 Task: Sort the products in the category "Flatbreads" by unit price (low first).
Action: Mouse moved to (32, 102)
Screenshot: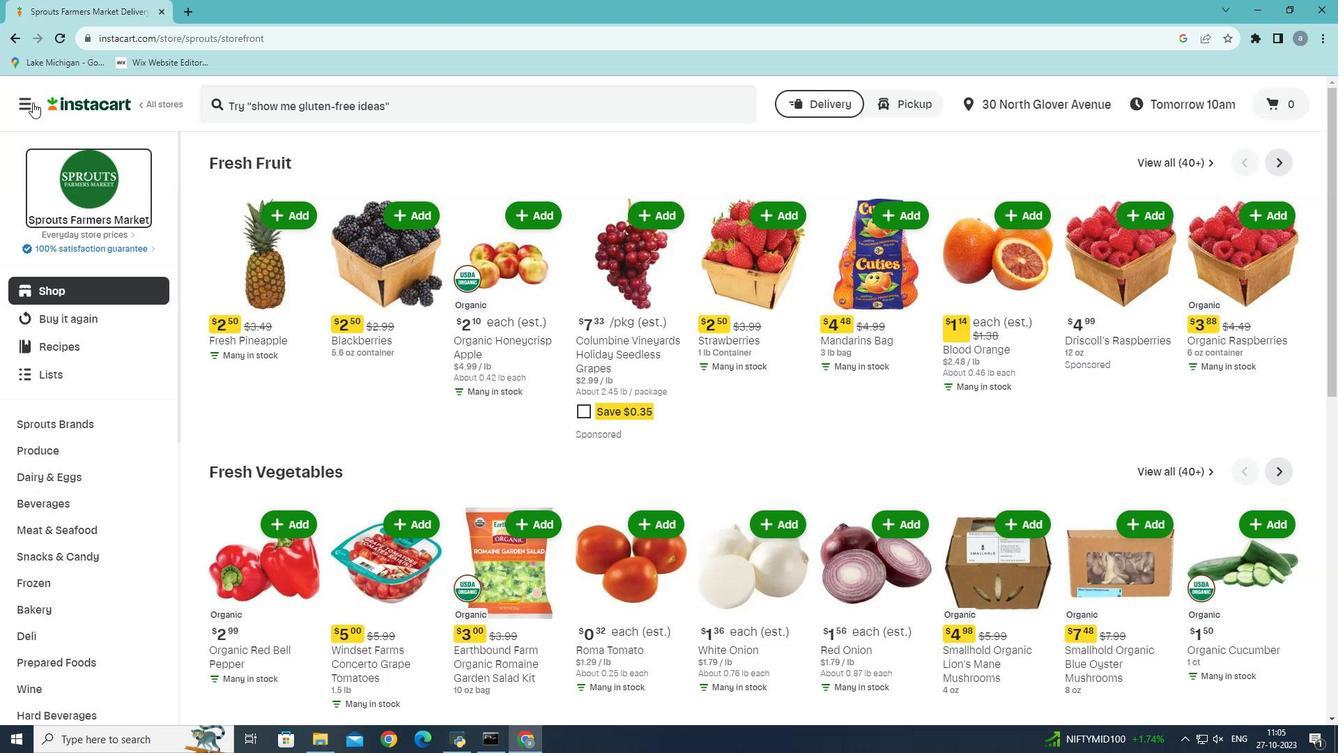 
Action: Mouse pressed left at (32, 102)
Screenshot: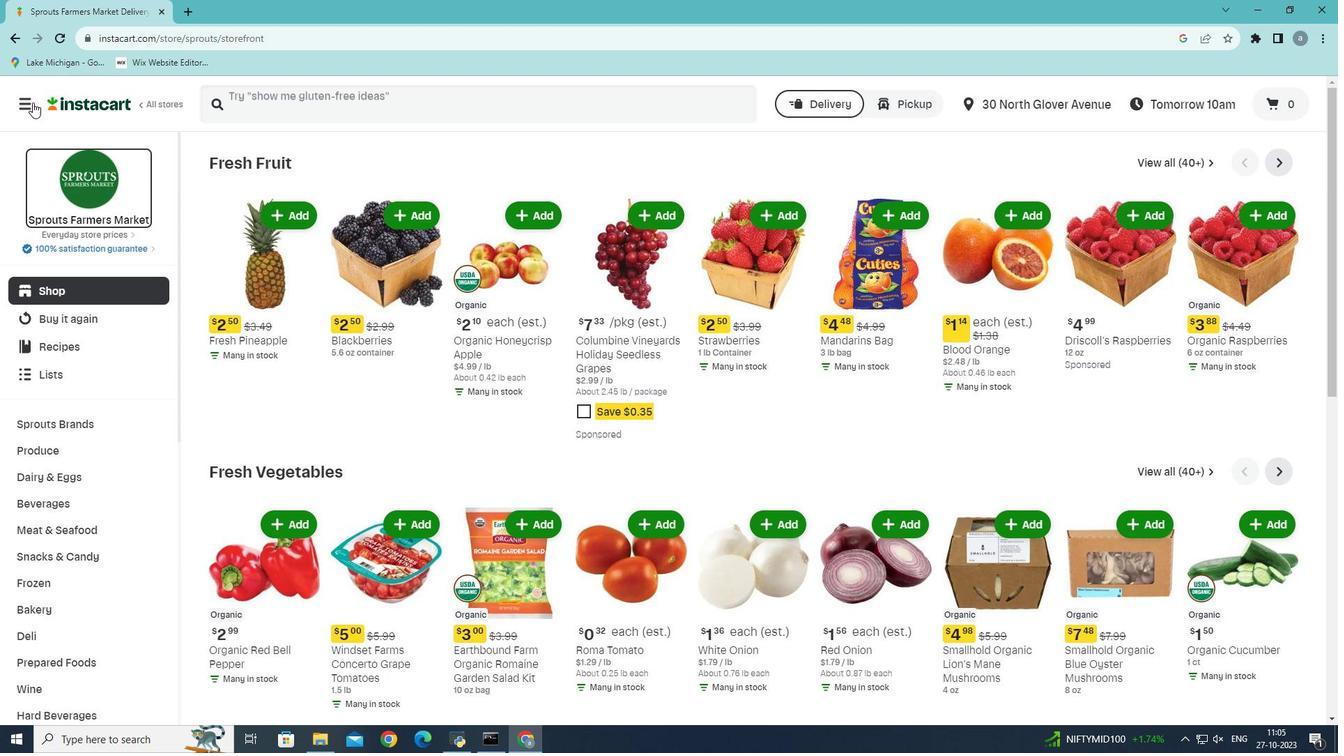
Action: Mouse moved to (55, 411)
Screenshot: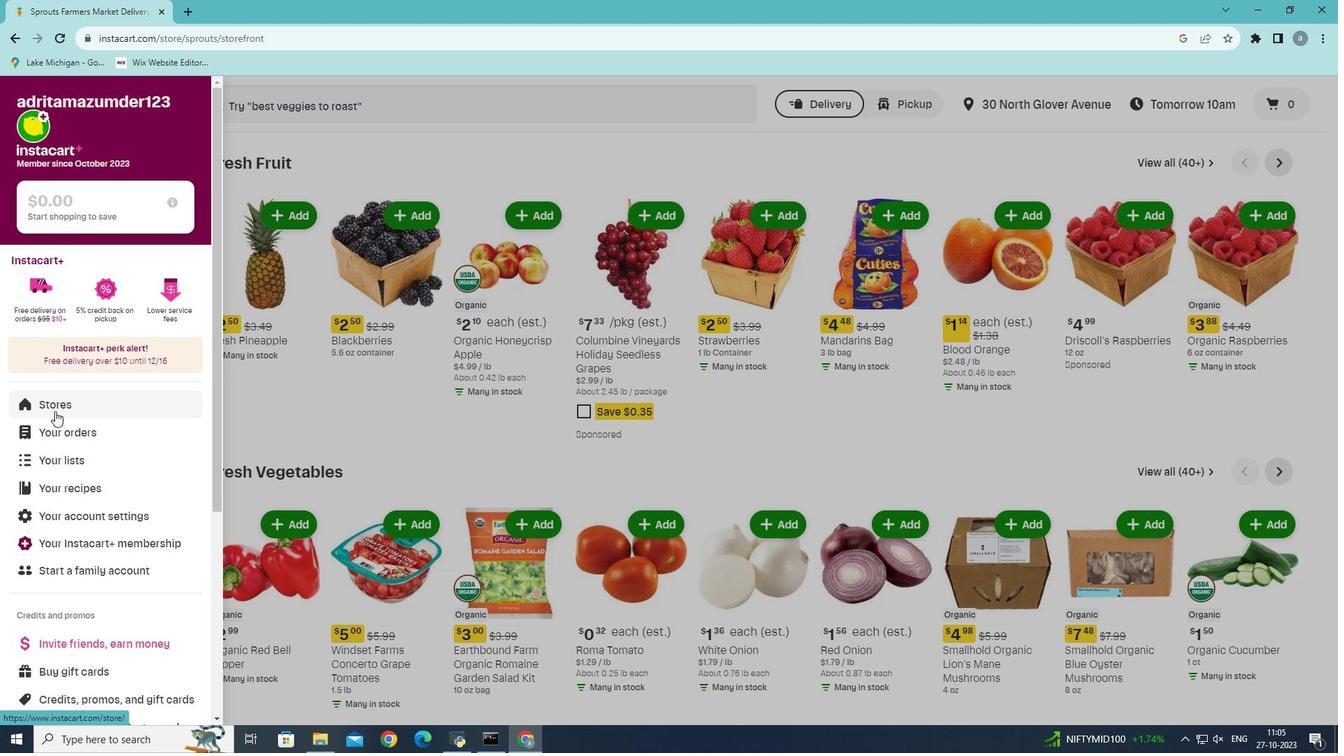
Action: Mouse pressed left at (55, 411)
Screenshot: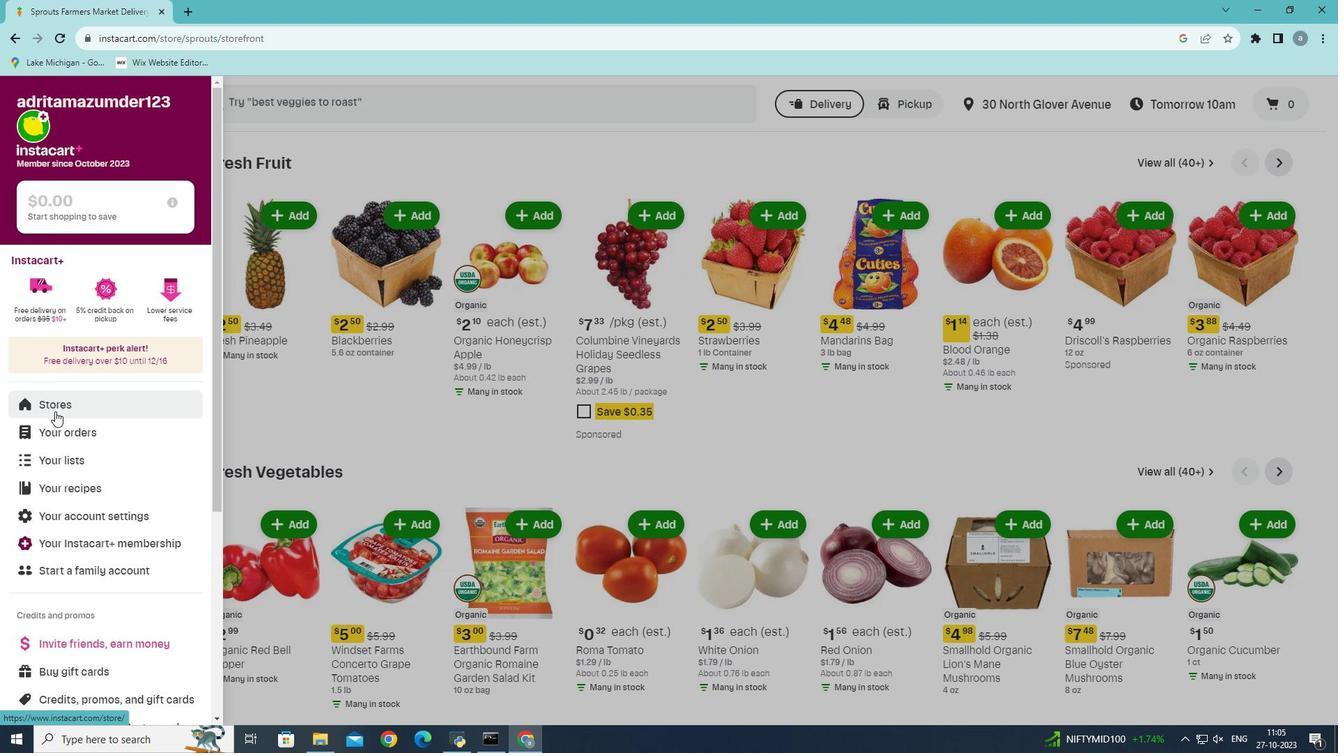 
Action: Mouse moved to (329, 161)
Screenshot: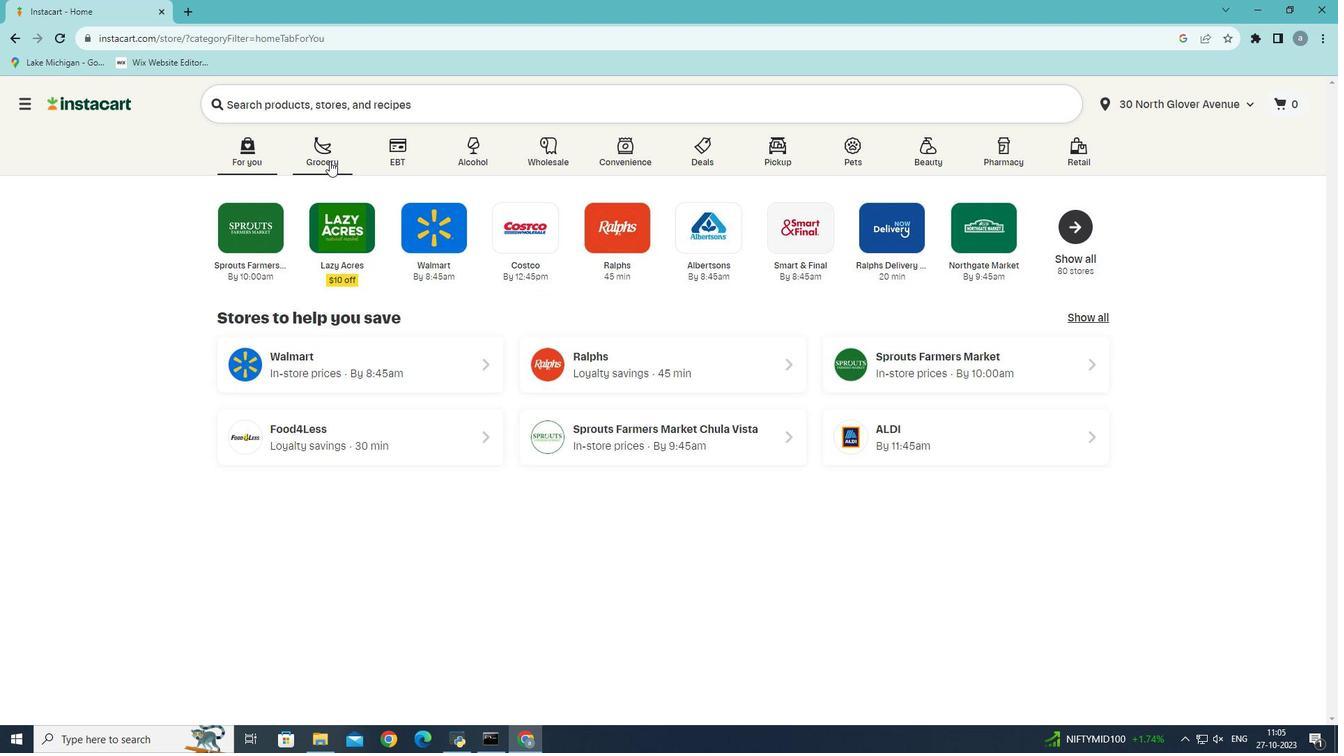 
Action: Mouse pressed left at (329, 161)
Screenshot: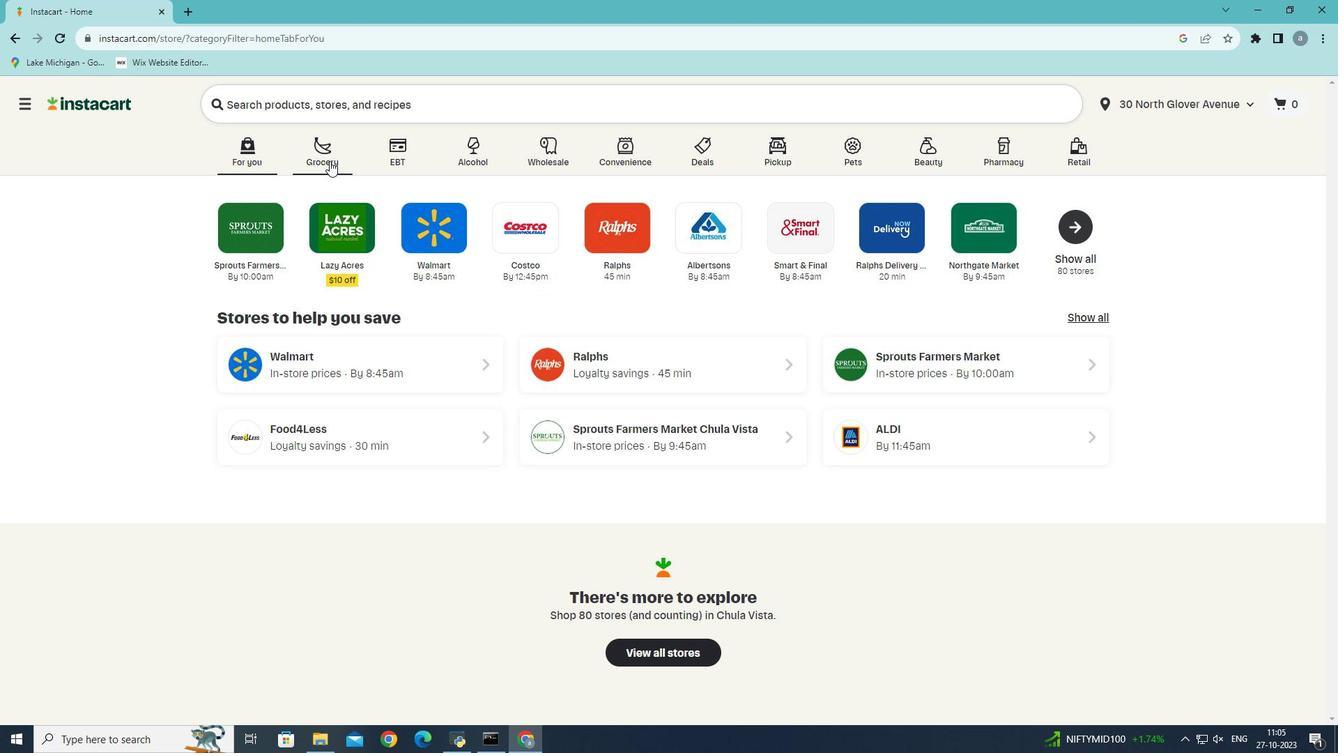 
Action: Mouse moved to (313, 411)
Screenshot: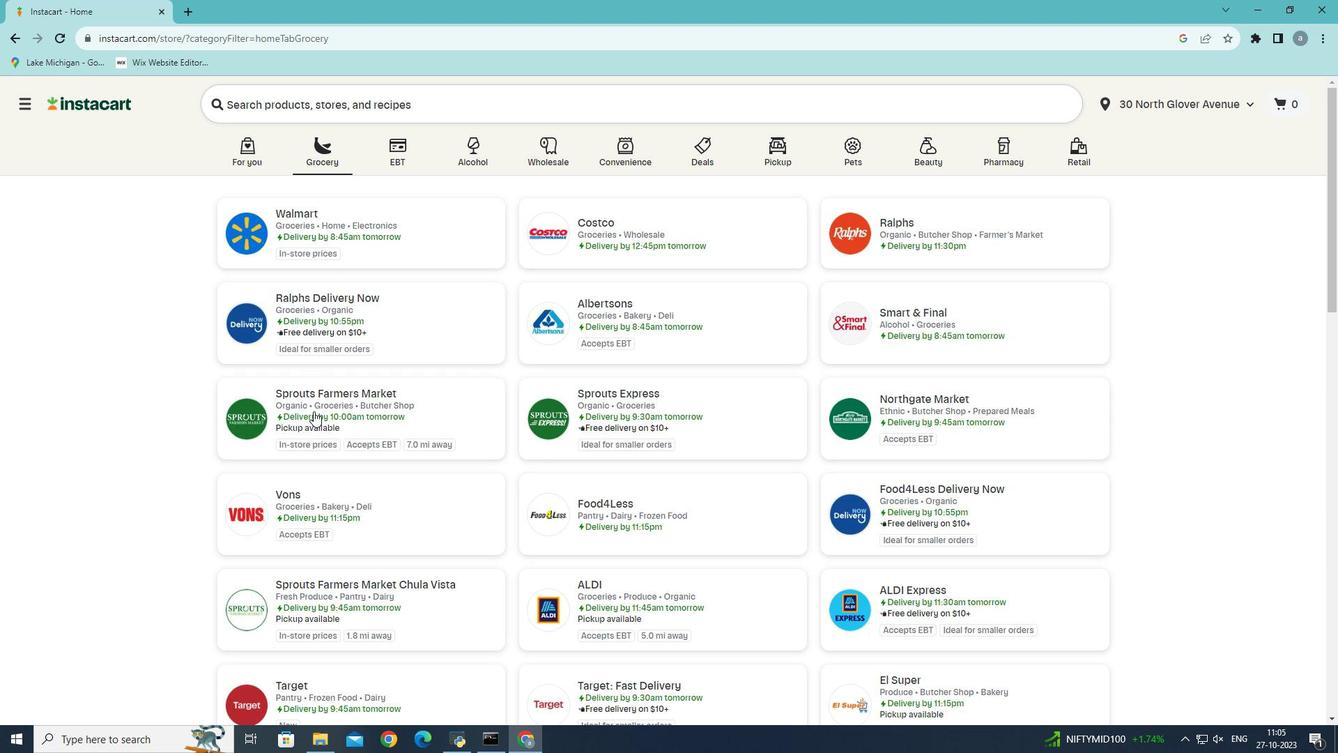 
Action: Mouse pressed left at (313, 411)
Screenshot: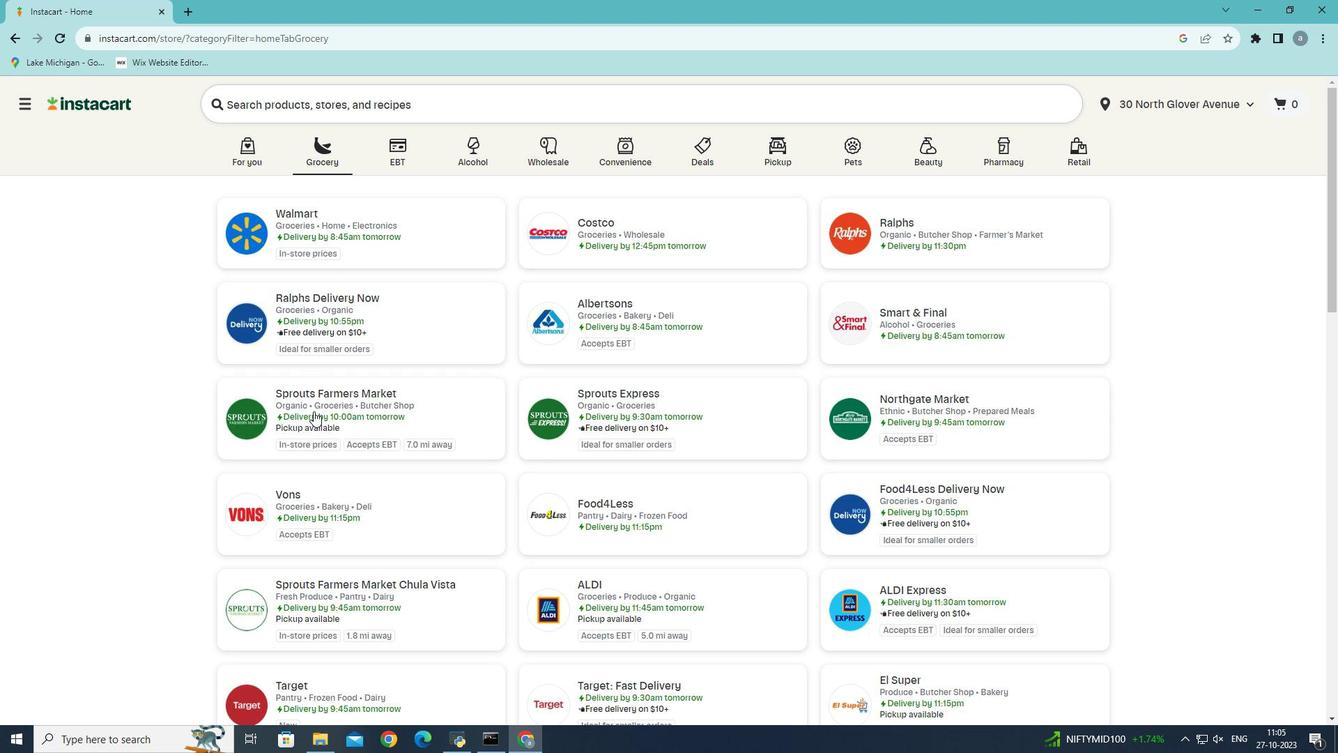 
Action: Mouse moved to (34, 614)
Screenshot: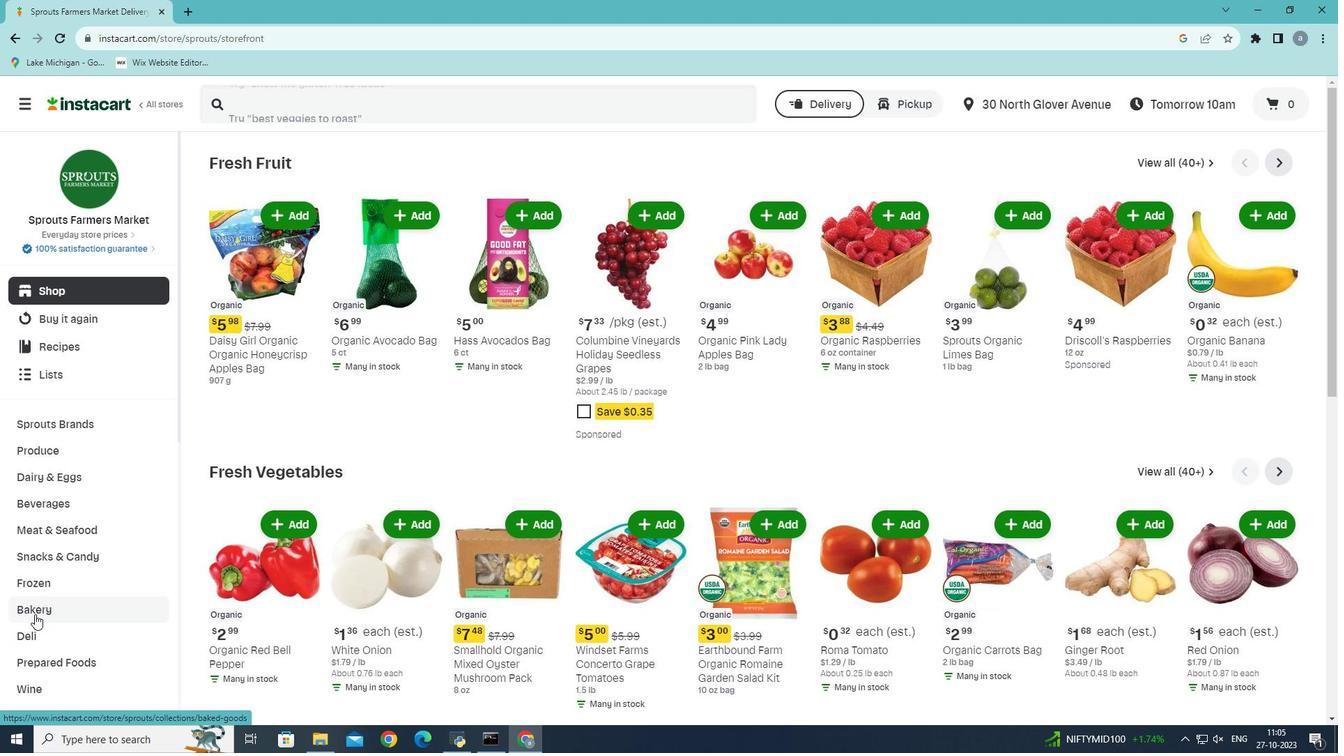 
Action: Mouse pressed left at (34, 614)
Screenshot: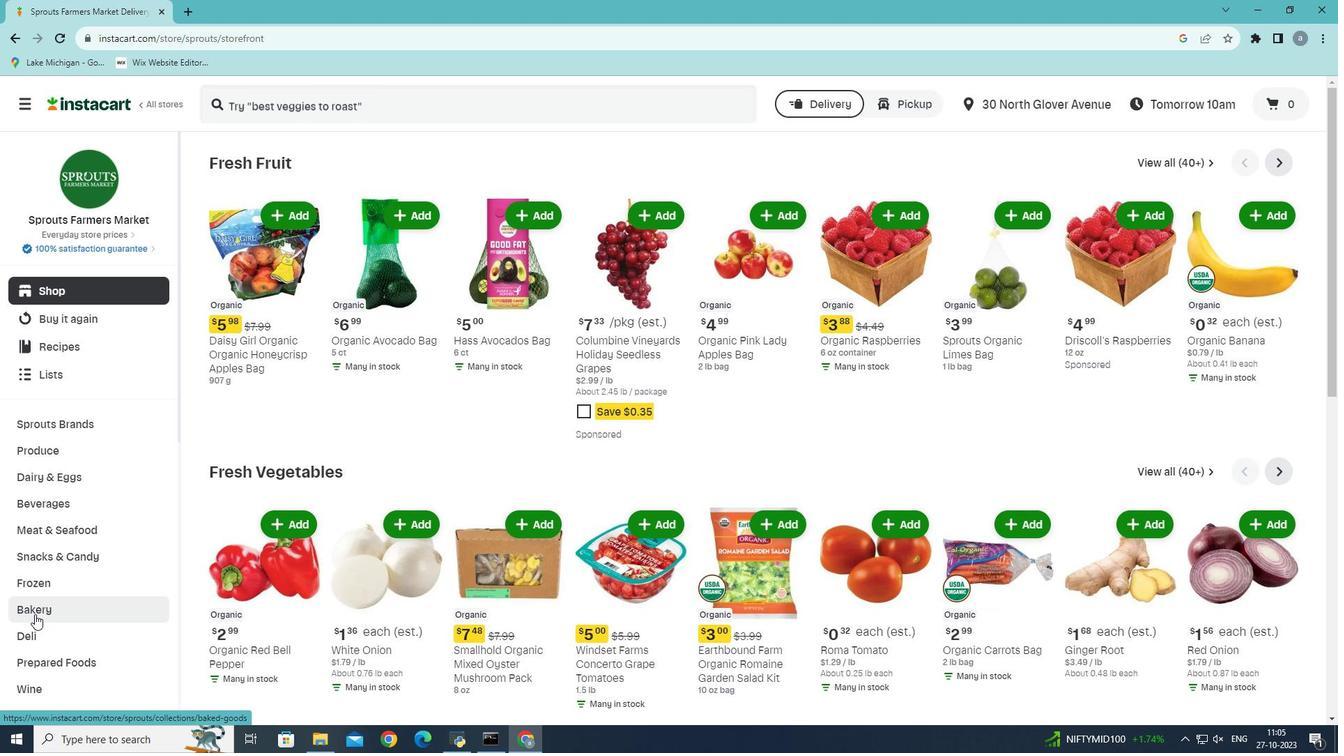 
Action: Mouse moved to (1033, 202)
Screenshot: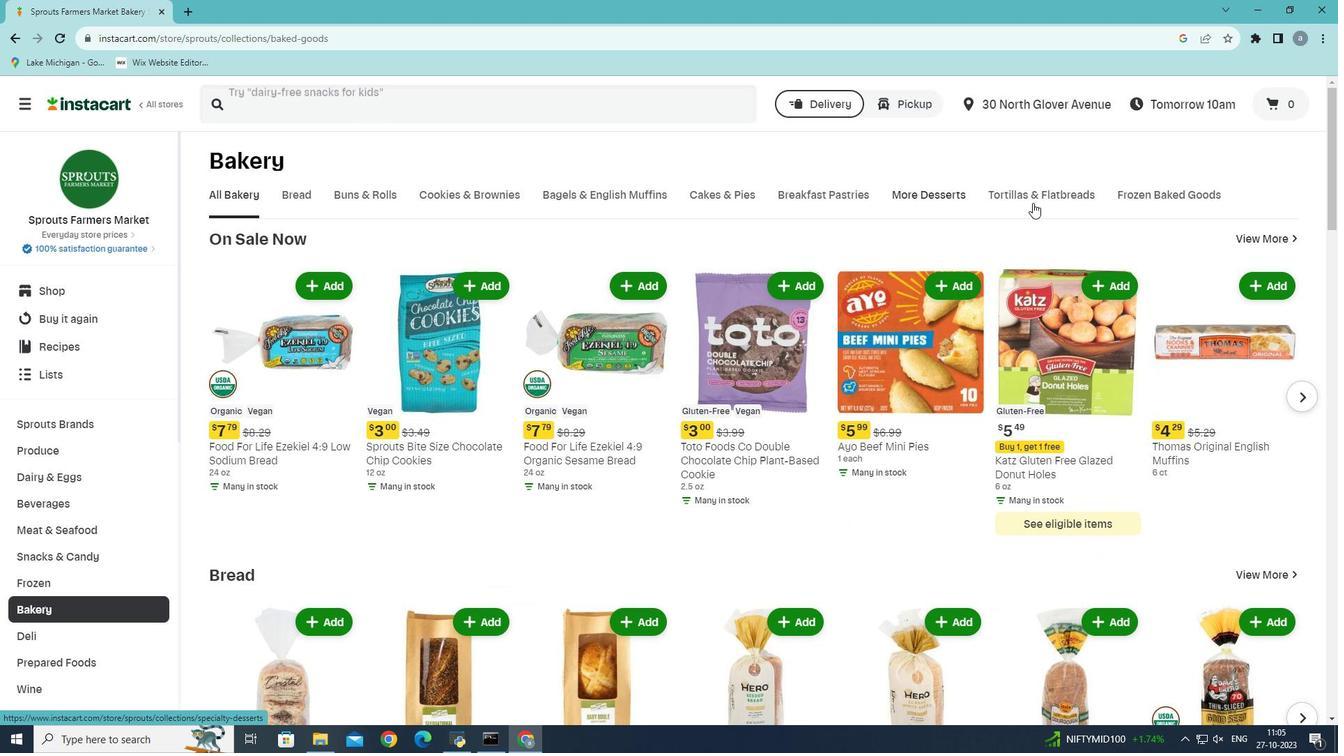 
Action: Mouse pressed left at (1033, 202)
Screenshot: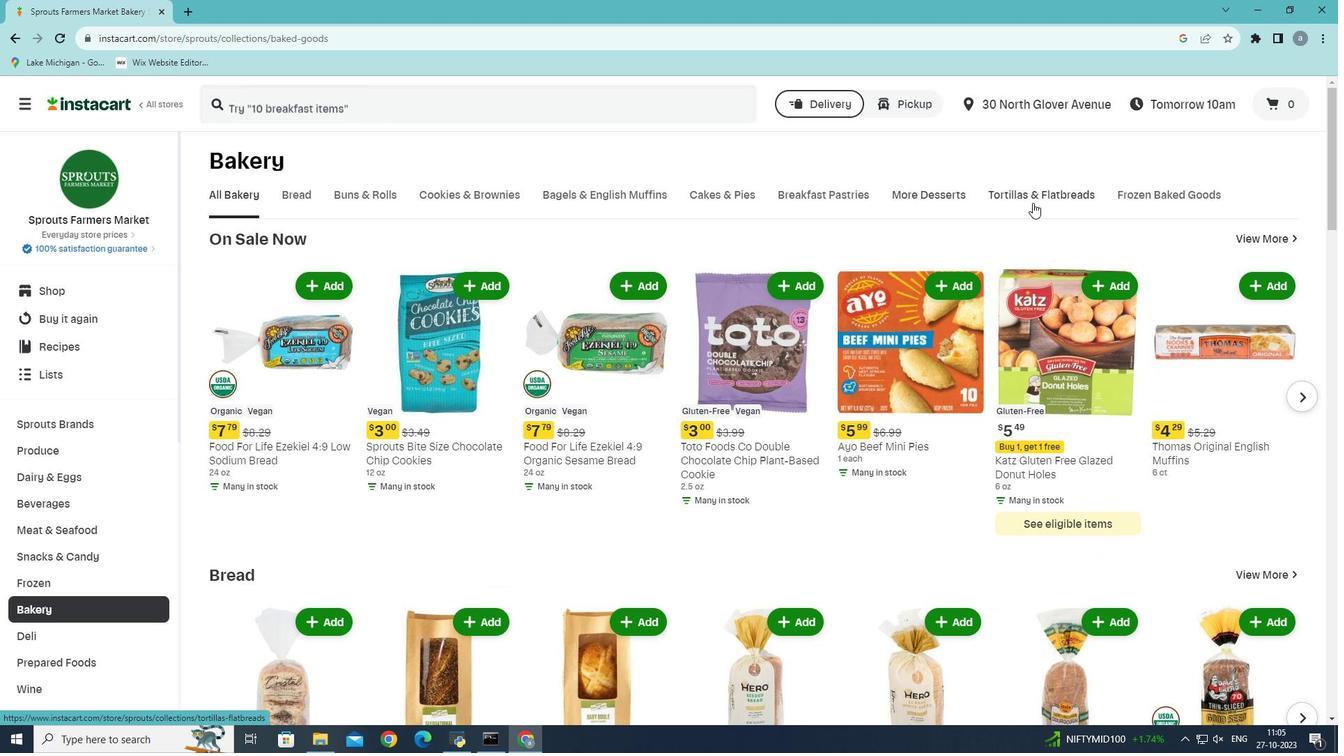 
Action: Mouse moved to (403, 246)
Screenshot: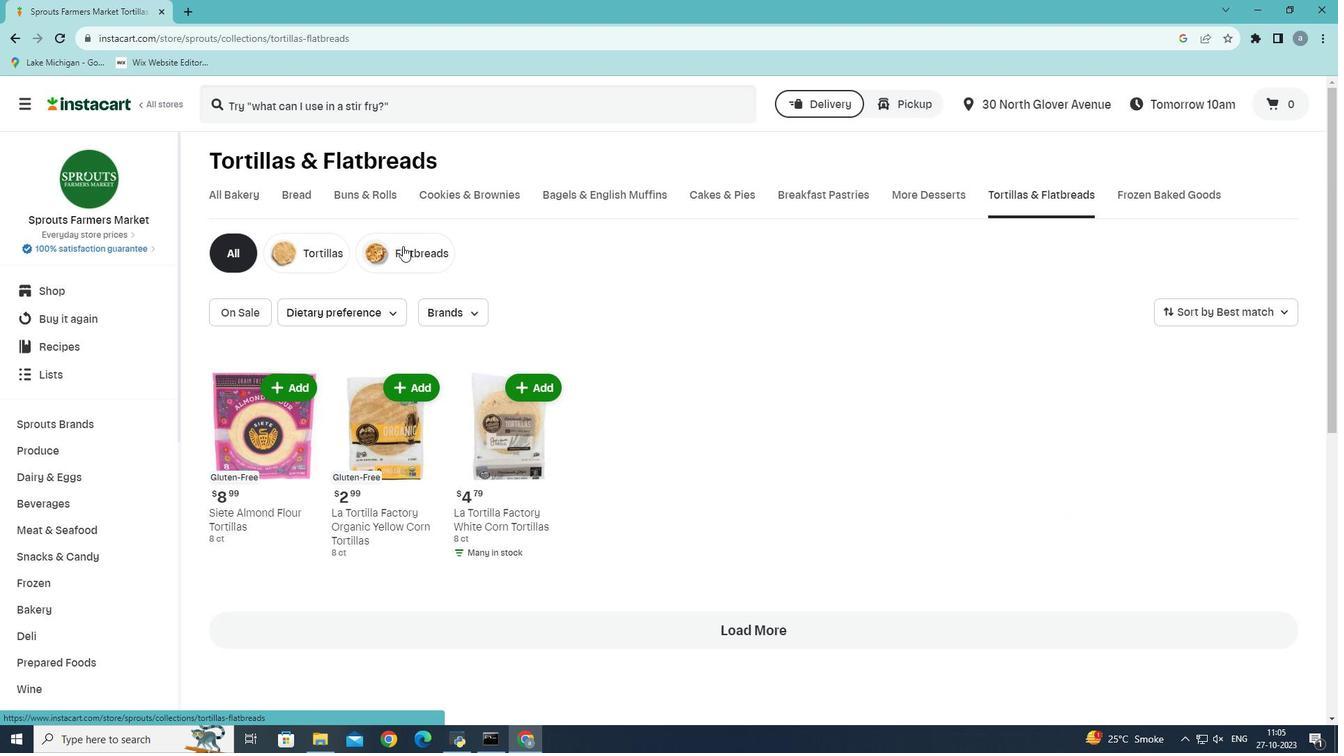 
Action: Mouse pressed left at (403, 246)
Screenshot: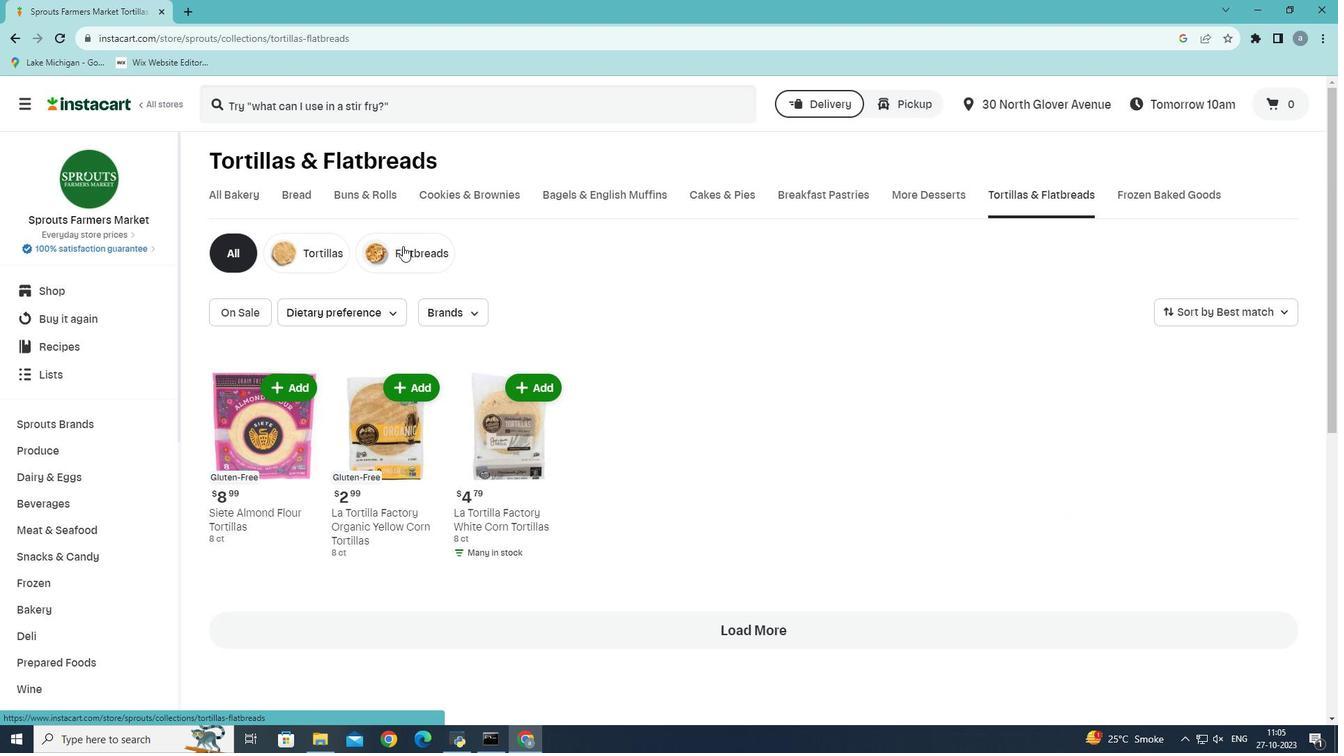 
Action: Mouse moved to (1285, 310)
Screenshot: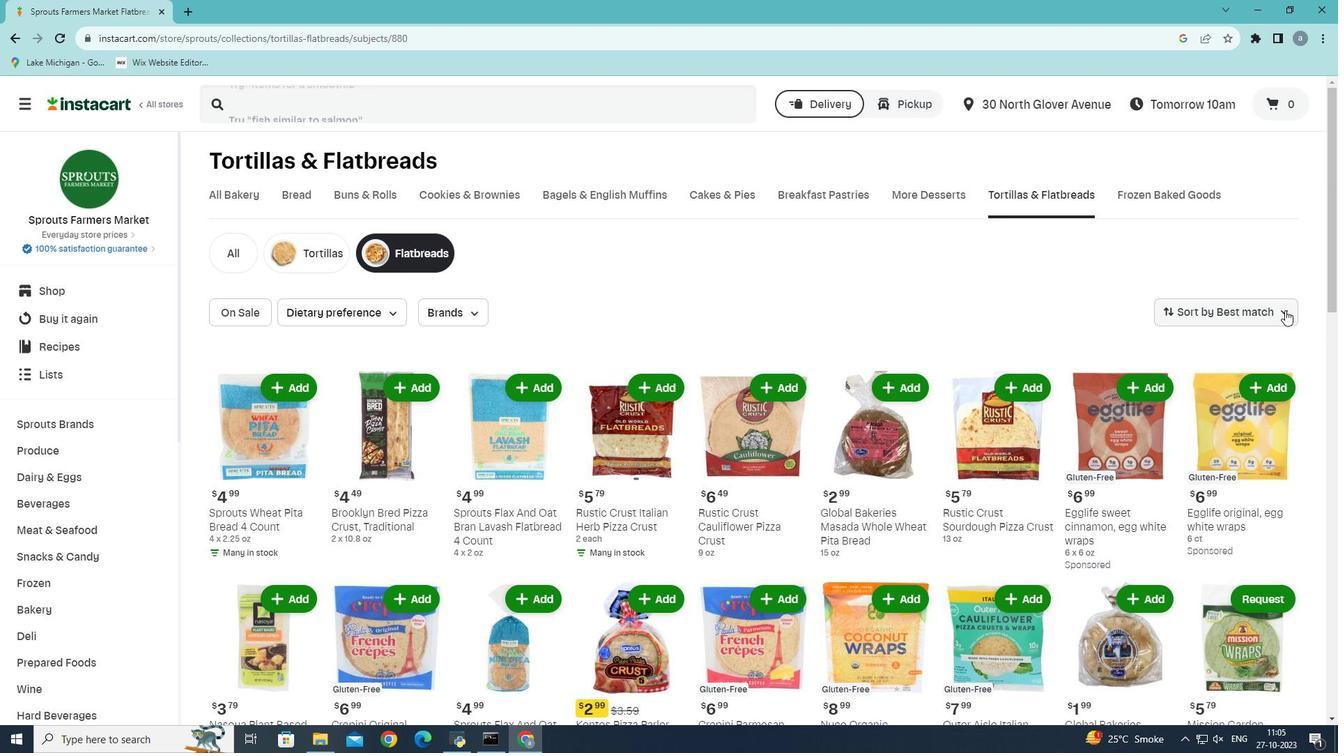 
Action: Mouse pressed left at (1285, 310)
Screenshot: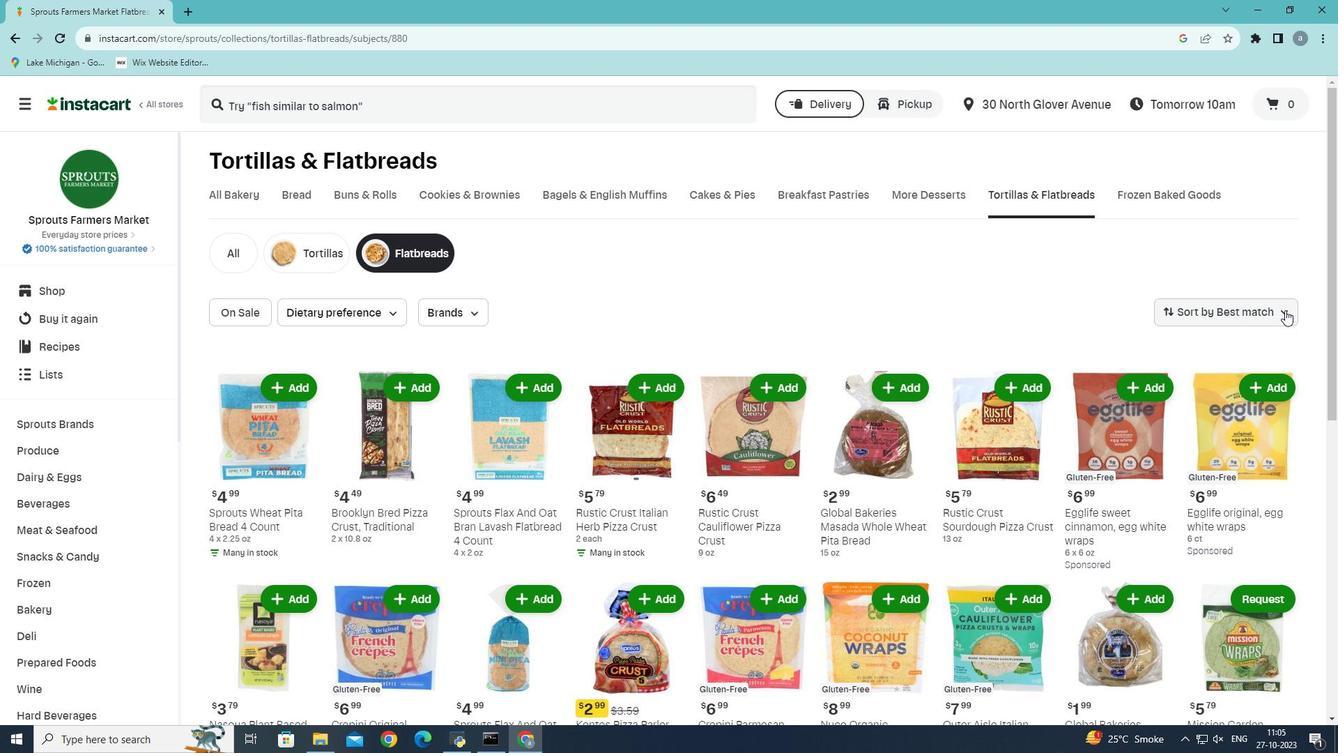 
Action: Mouse moved to (1215, 448)
Screenshot: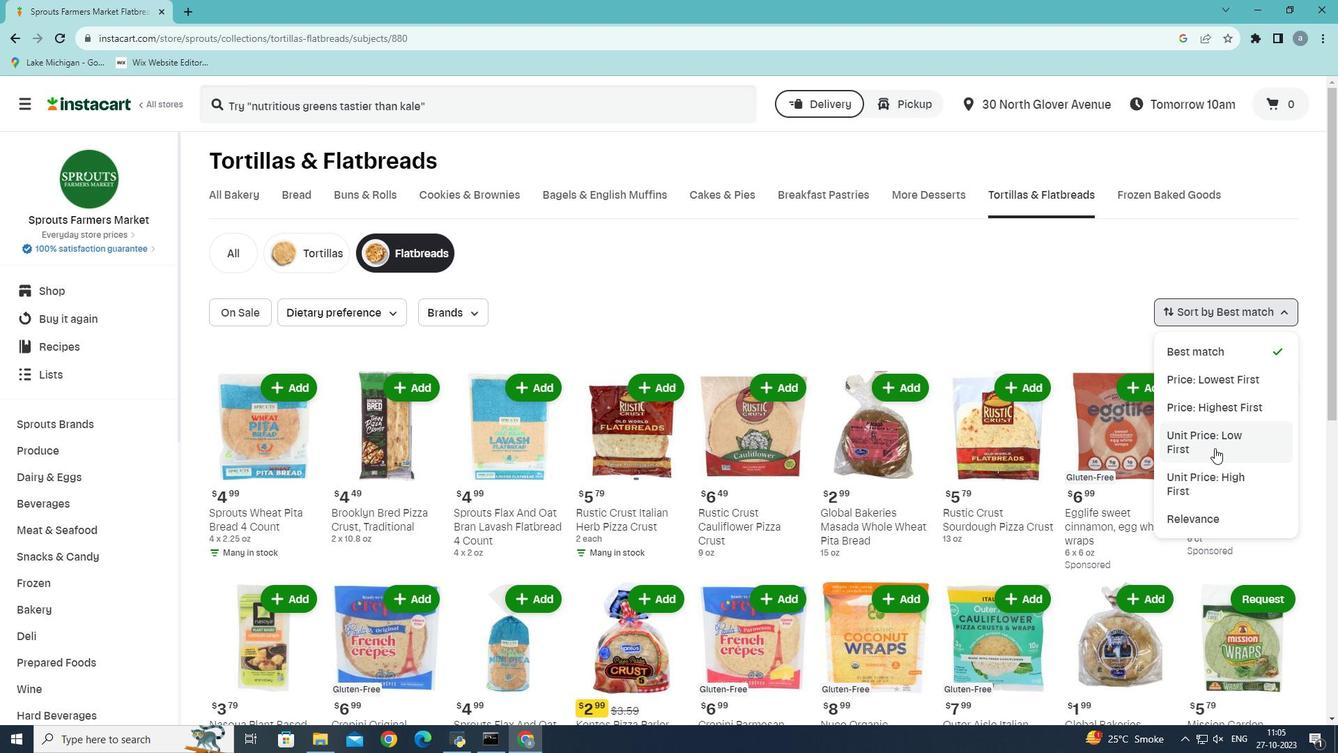 
Action: Mouse pressed left at (1215, 448)
Screenshot: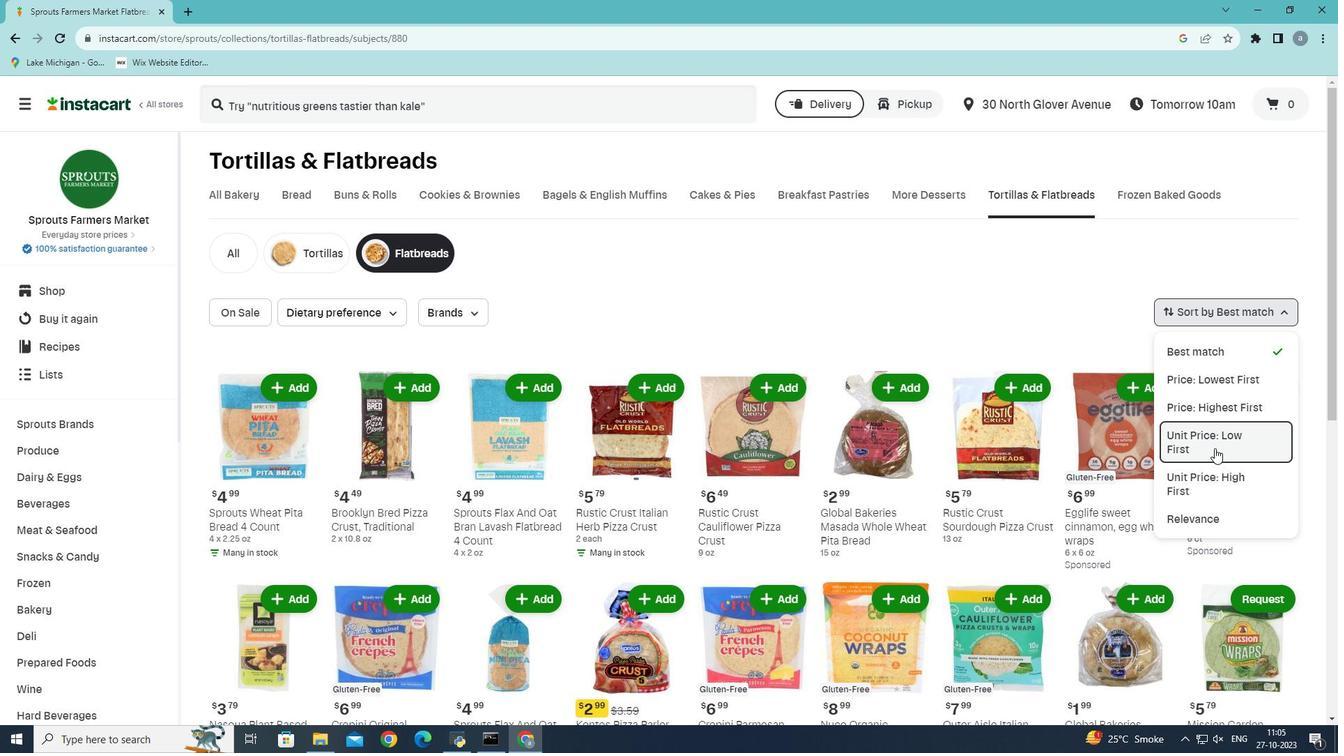 
Action: Mouse moved to (966, 412)
Screenshot: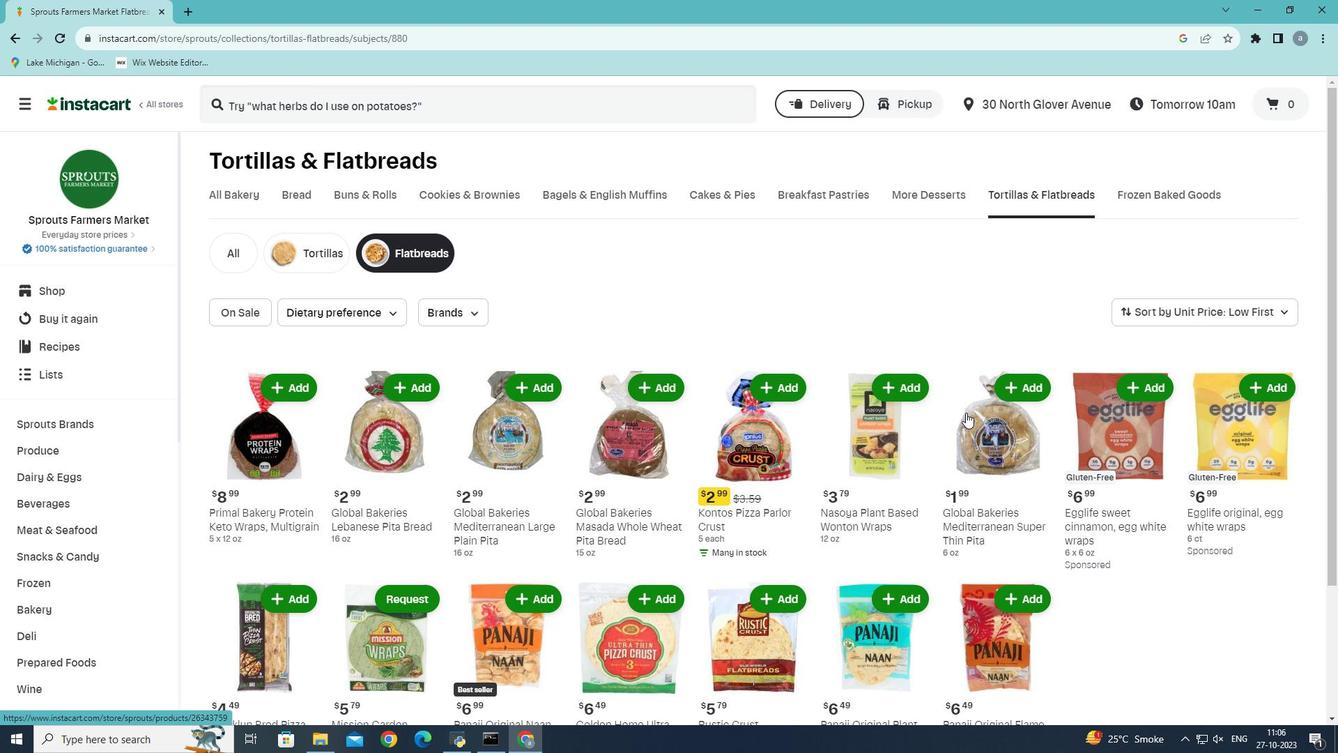 
